 Task: Search for emails with 'appreciation letter' in the subject.
Action: Mouse moved to (364, 6)
Screenshot: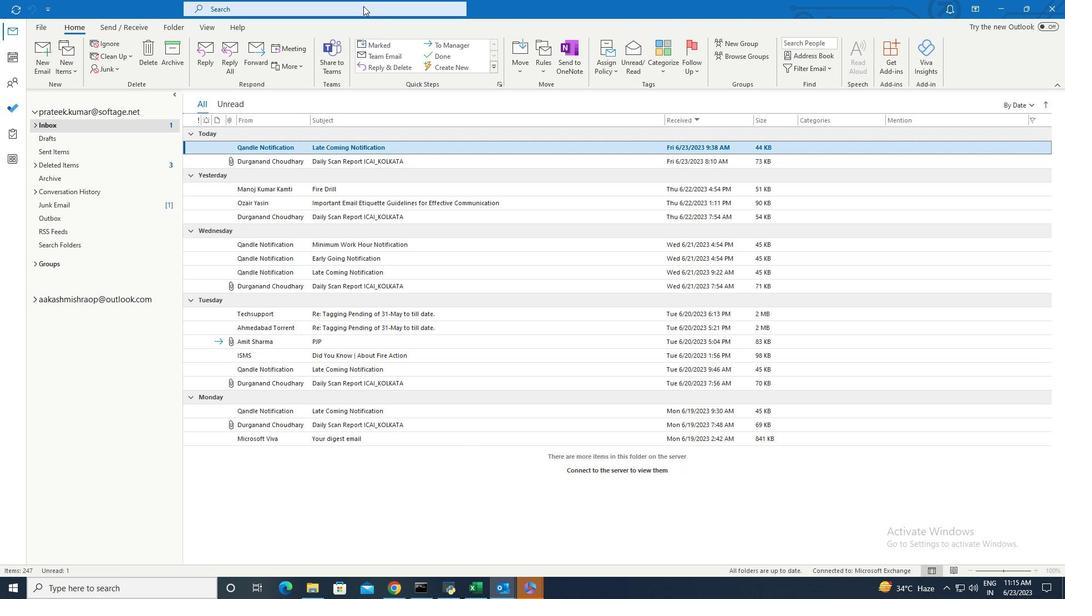
Action: Mouse pressed left at (364, 6)
Screenshot: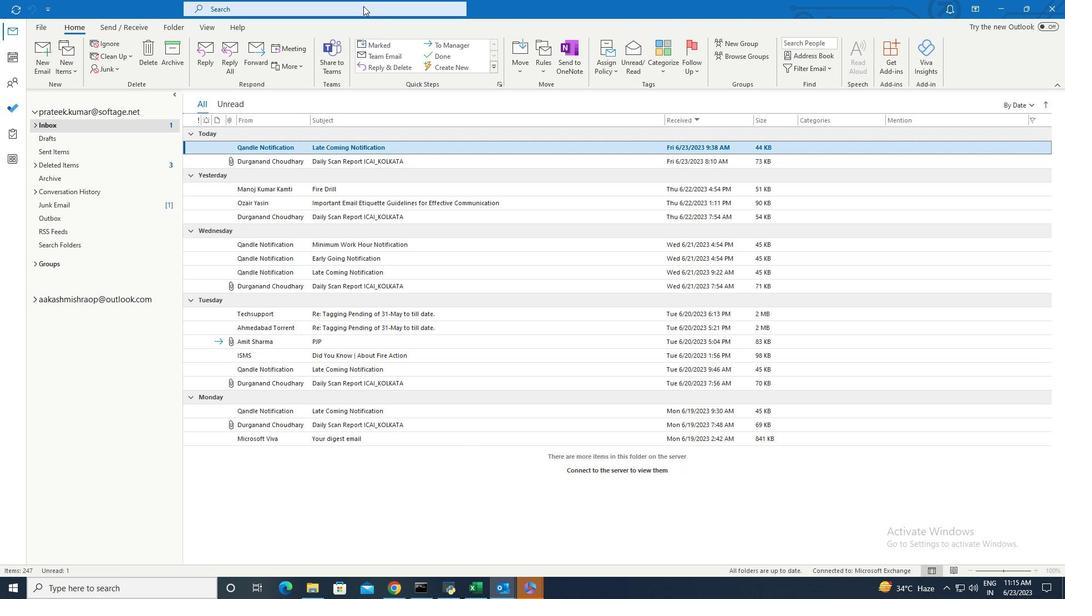 
Action: Mouse pressed left at (364, 6)
Screenshot: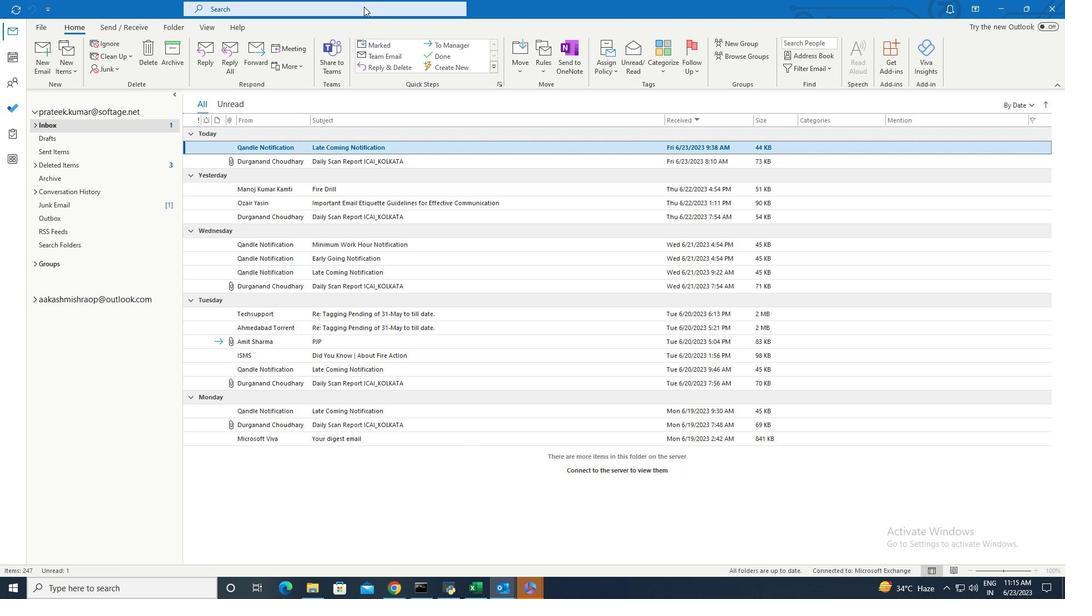 
Action: Mouse moved to (170, 5)
Screenshot: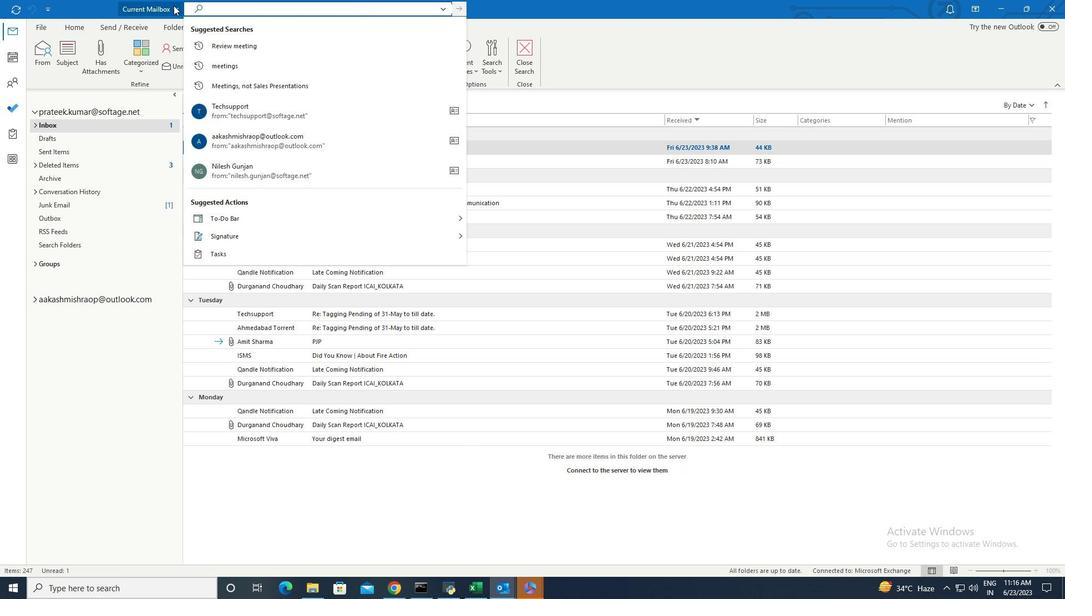 
Action: Mouse pressed left at (170, 5)
Screenshot: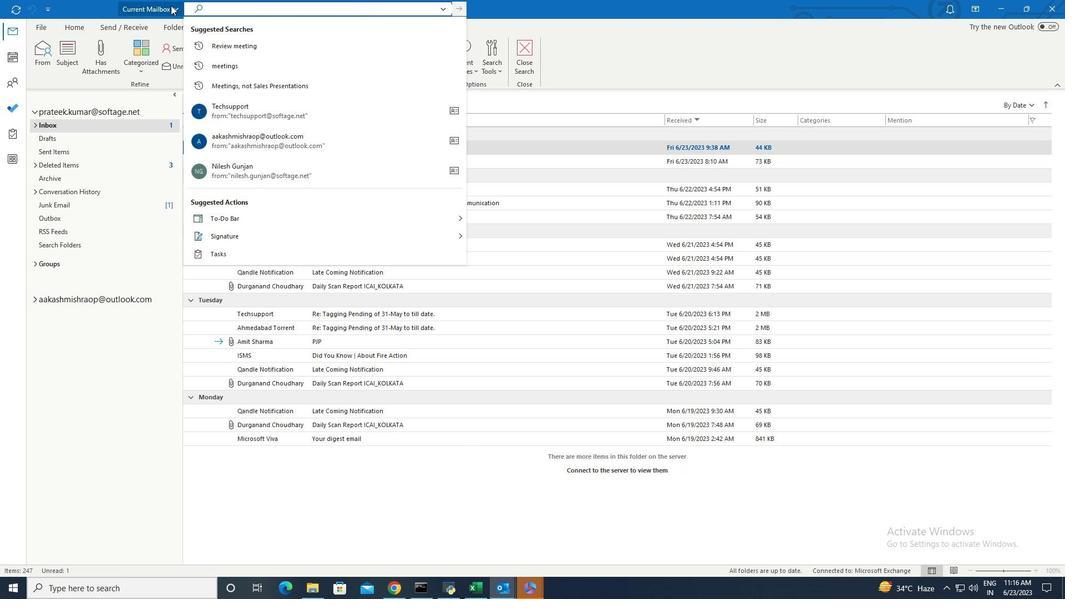 
Action: Mouse moved to (160, 21)
Screenshot: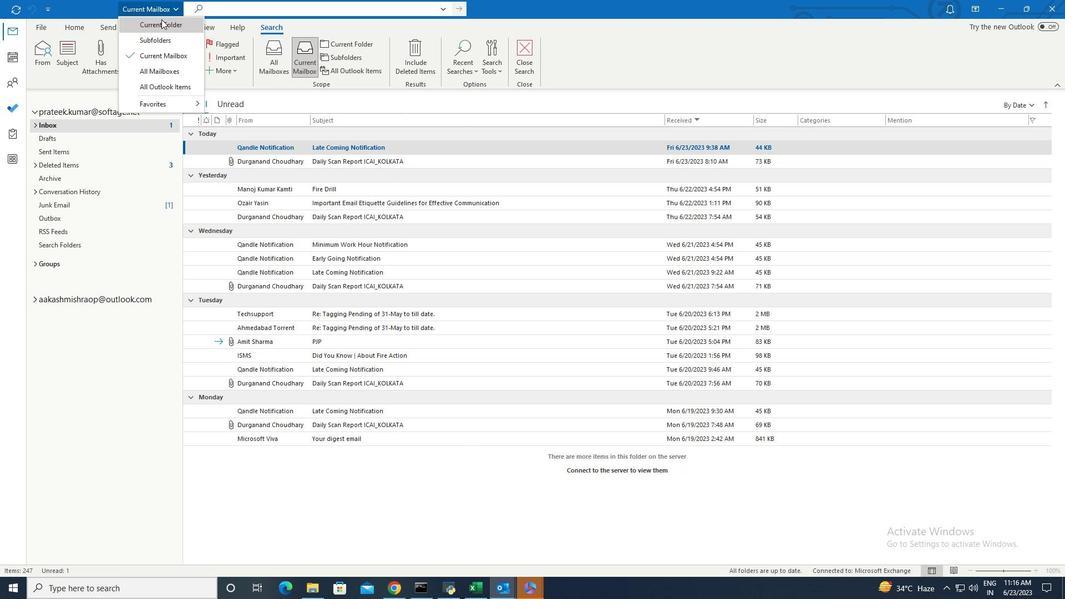 
Action: Mouse pressed left at (160, 21)
Screenshot: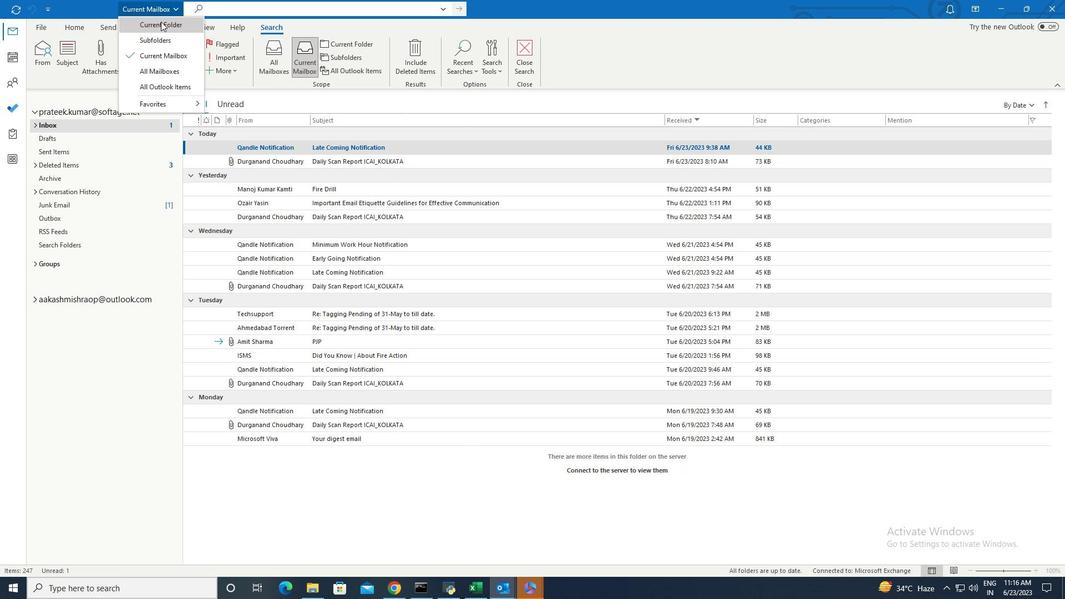
Action: Mouse moved to (441, 4)
Screenshot: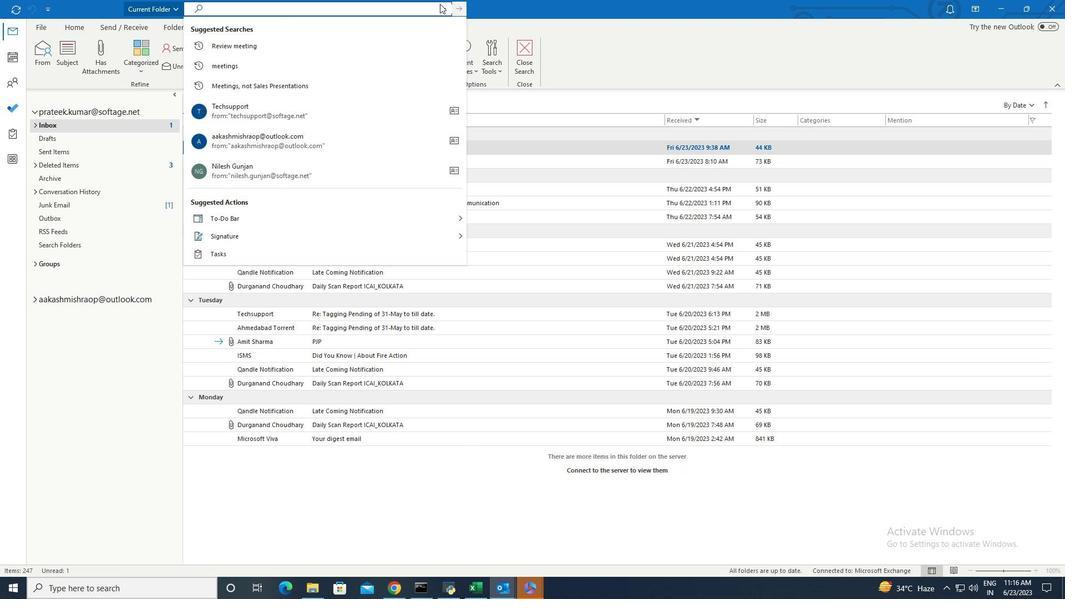 
Action: Mouse pressed left at (441, 4)
Screenshot: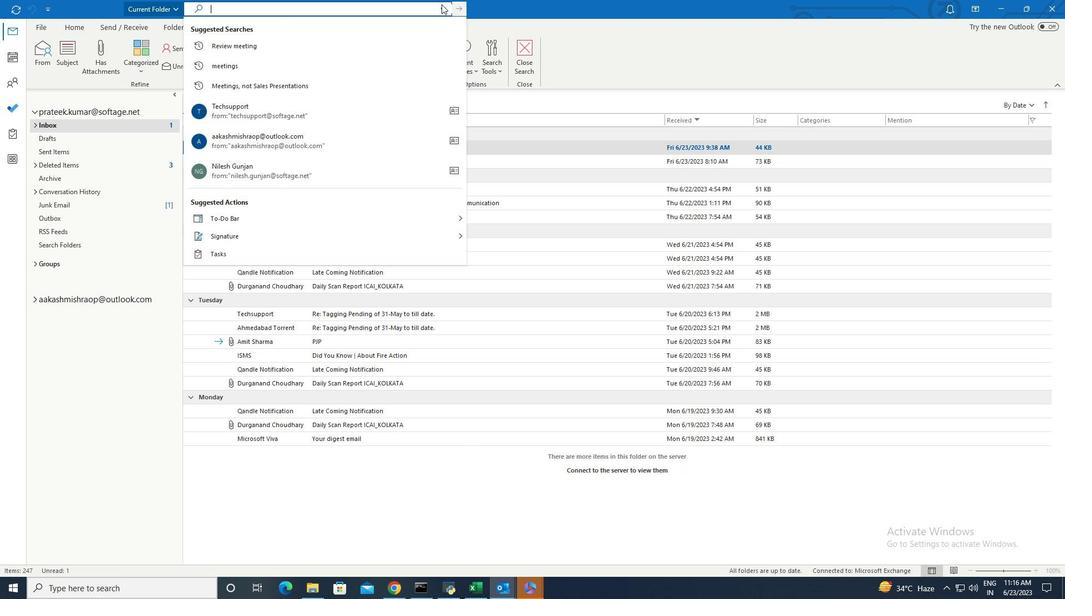 
Action: Mouse moved to (262, 288)
Screenshot: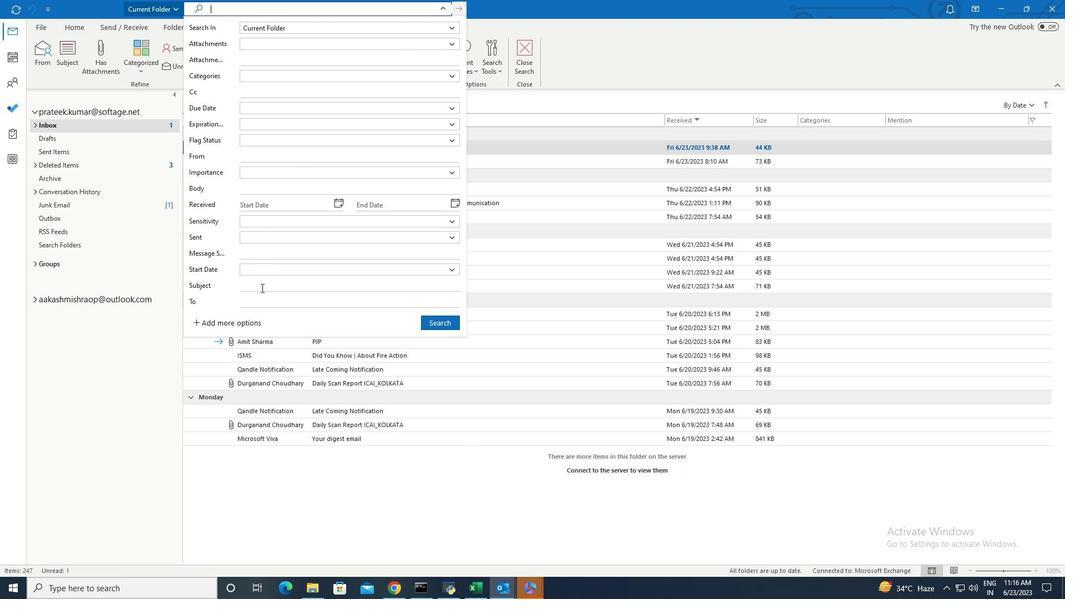 
Action: Mouse pressed left at (262, 288)
Screenshot: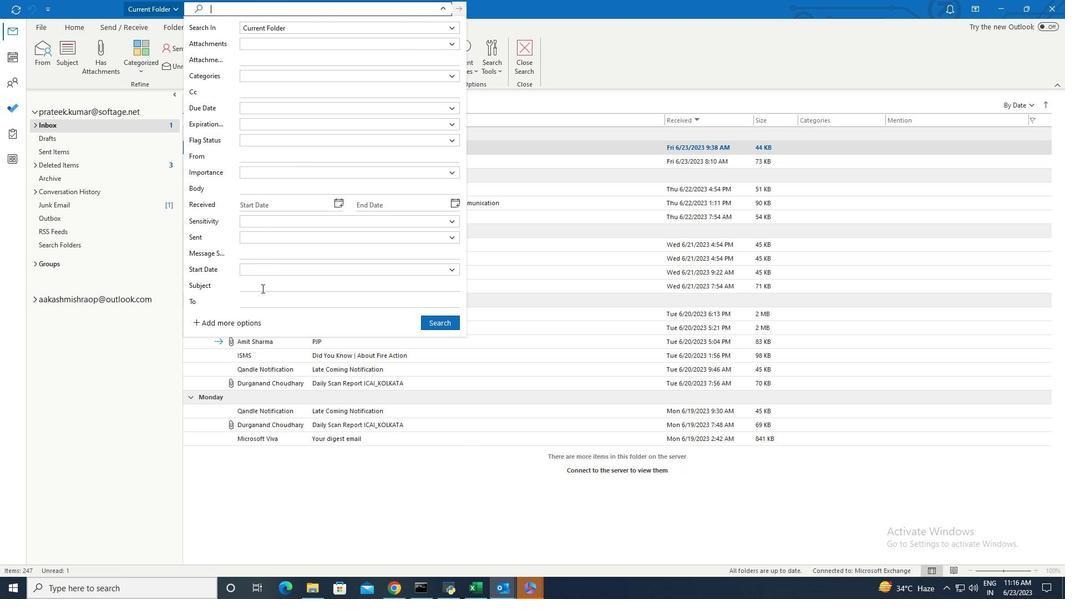 
Action: Key pressed appreciation<Key.space>letter
Screenshot: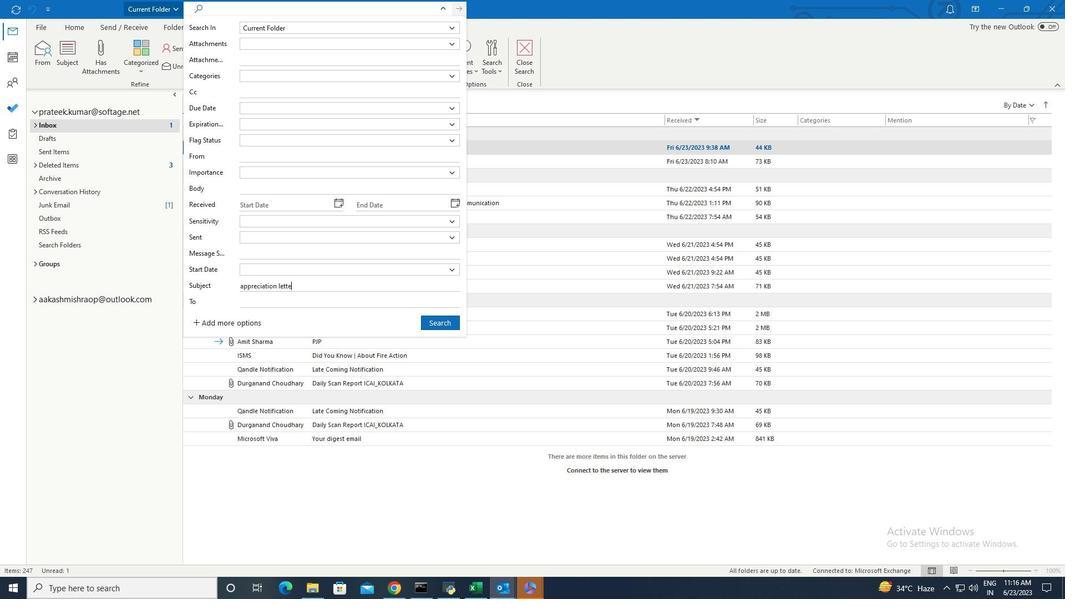 
Action: Mouse moved to (427, 320)
Screenshot: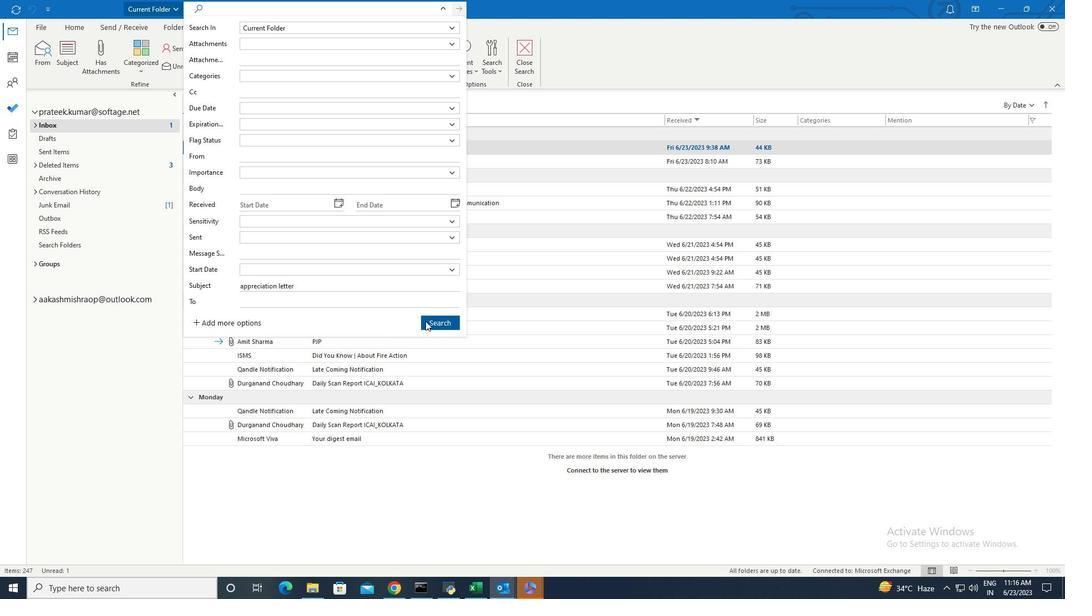 
Action: Mouse pressed left at (427, 320)
Screenshot: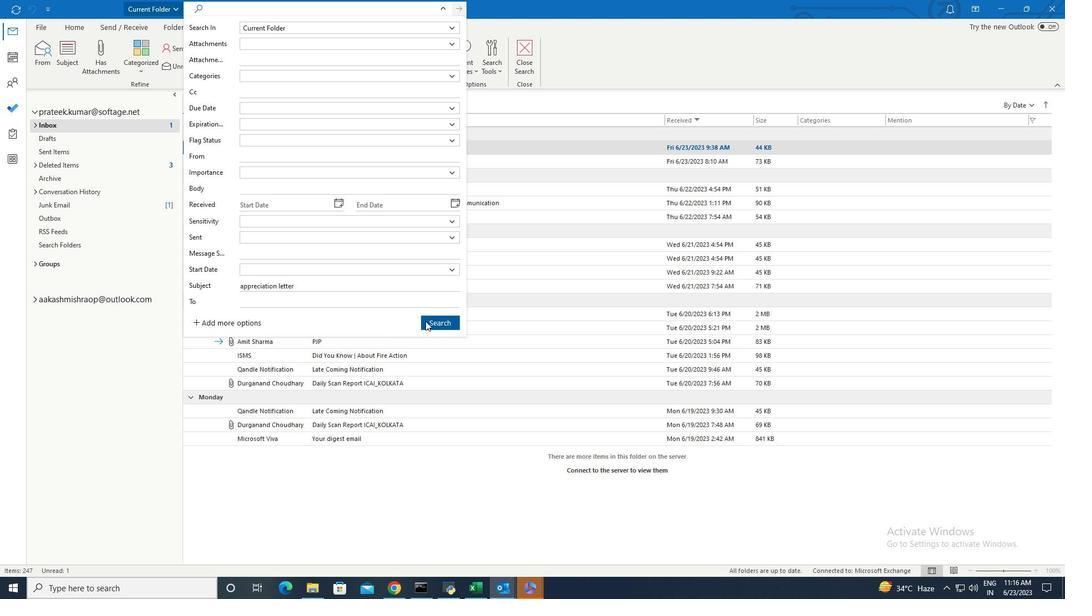 
Action: Mouse moved to (423, 403)
Screenshot: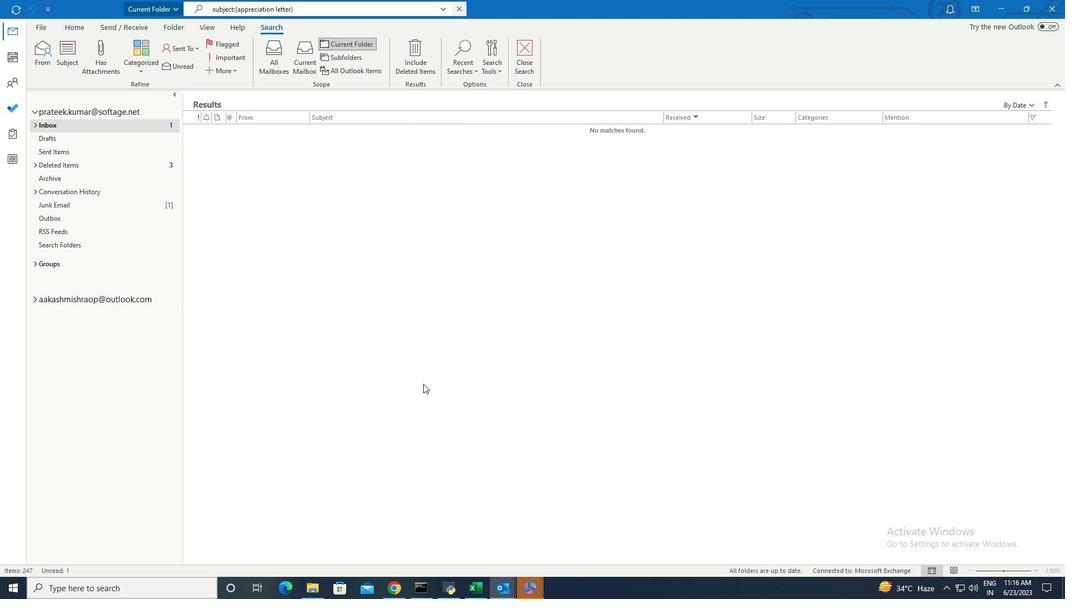 
